 Task: Set the tone-mapping algorithm for Open GL video output to "Gamma-Power law".
Action: Mouse moved to (124, 25)
Screenshot: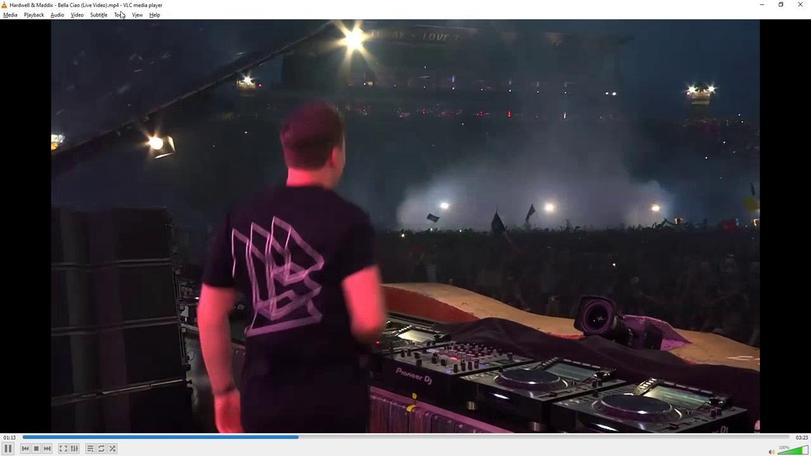 
Action: Mouse pressed left at (124, 25)
Screenshot: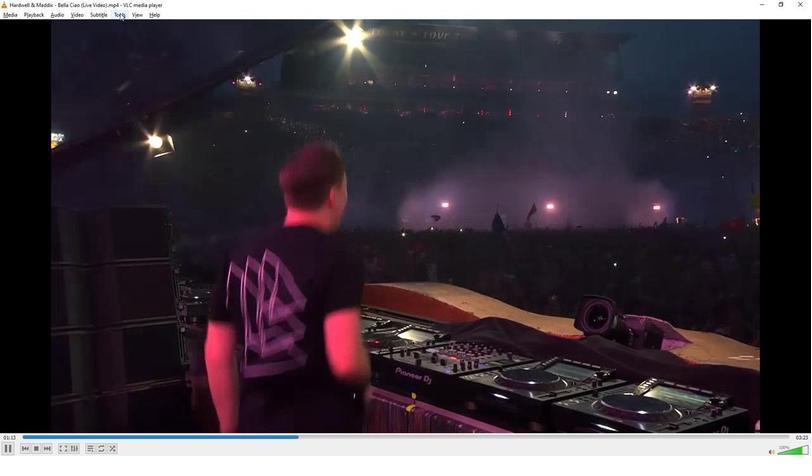 
Action: Mouse moved to (139, 118)
Screenshot: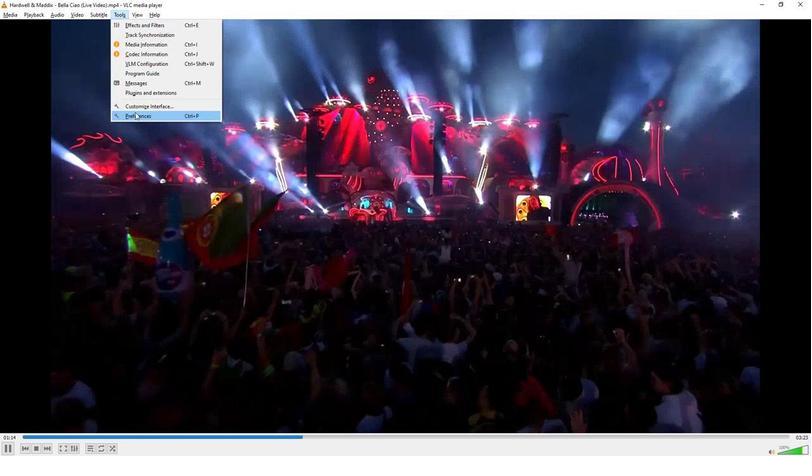 
Action: Mouse pressed left at (139, 118)
Screenshot: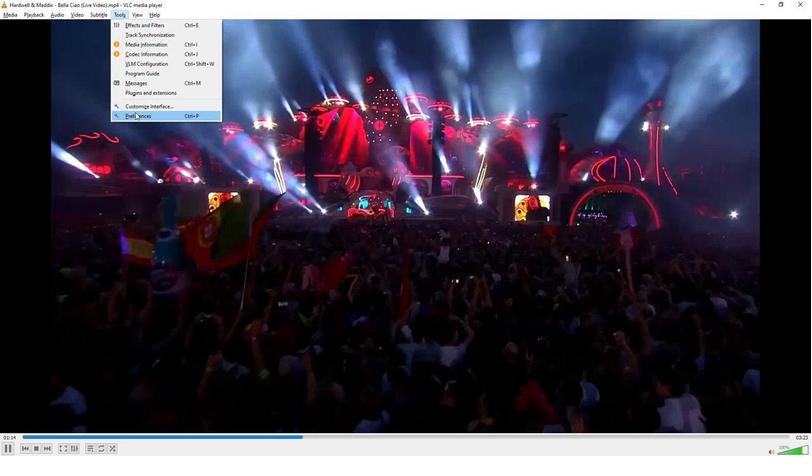 
Action: Mouse moved to (182, 348)
Screenshot: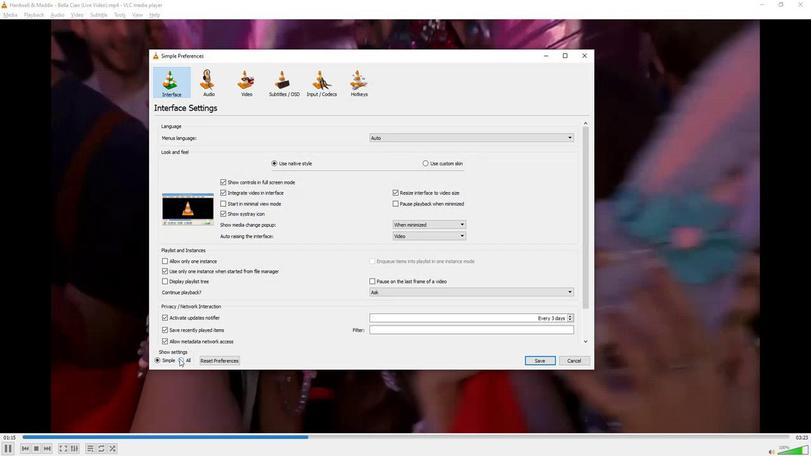 
Action: Mouse pressed left at (182, 348)
Screenshot: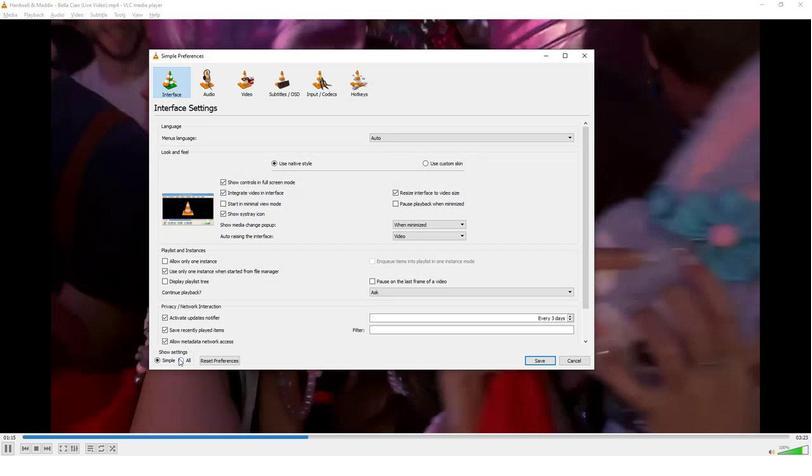
Action: Mouse moved to (209, 264)
Screenshot: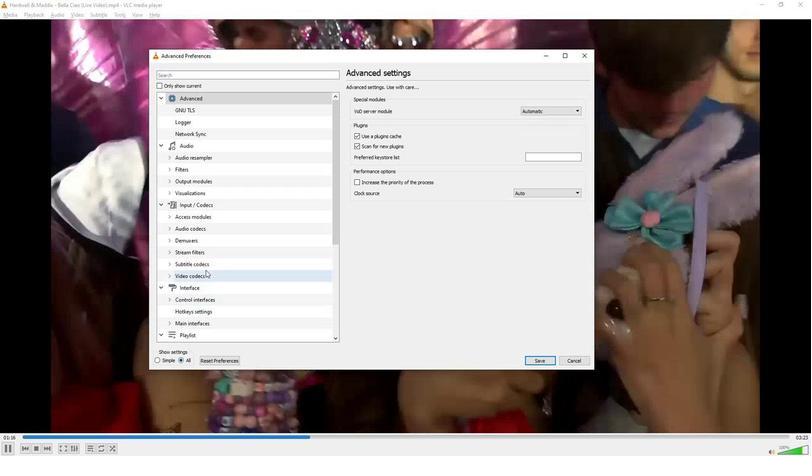 
Action: Mouse scrolled (209, 263) with delta (0, 0)
Screenshot: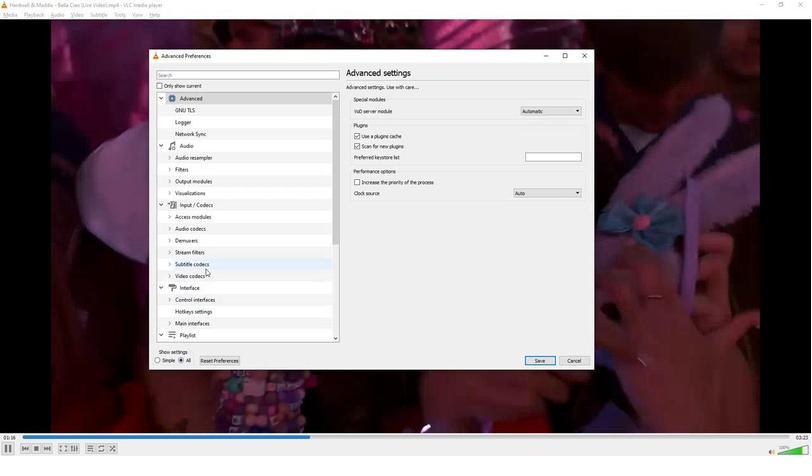 
Action: Mouse scrolled (209, 263) with delta (0, 0)
Screenshot: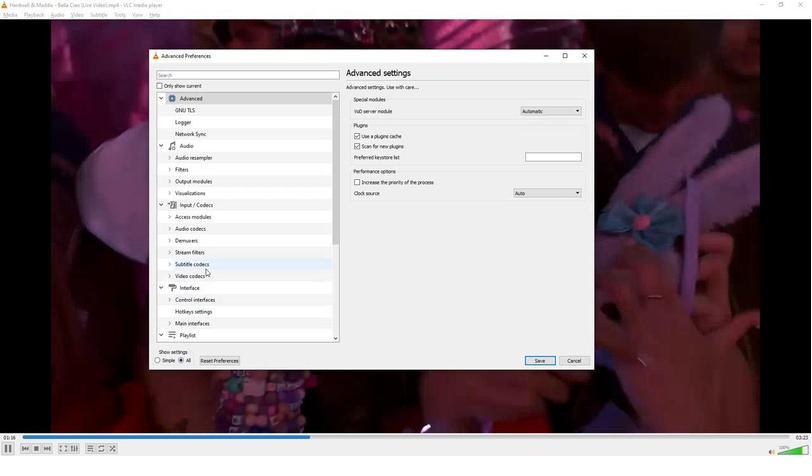 
Action: Mouse scrolled (209, 263) with delta (0, 0)
Screenshot: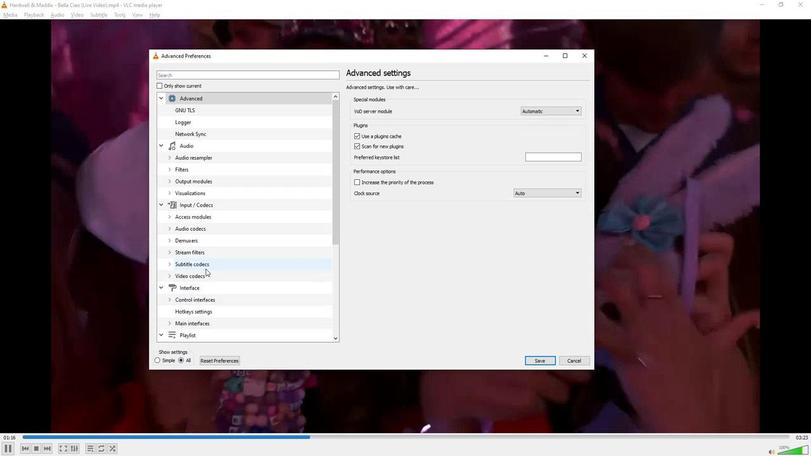 
Action: Mouse scrolled (209, 263) with delta (0, 0)
Screenshot: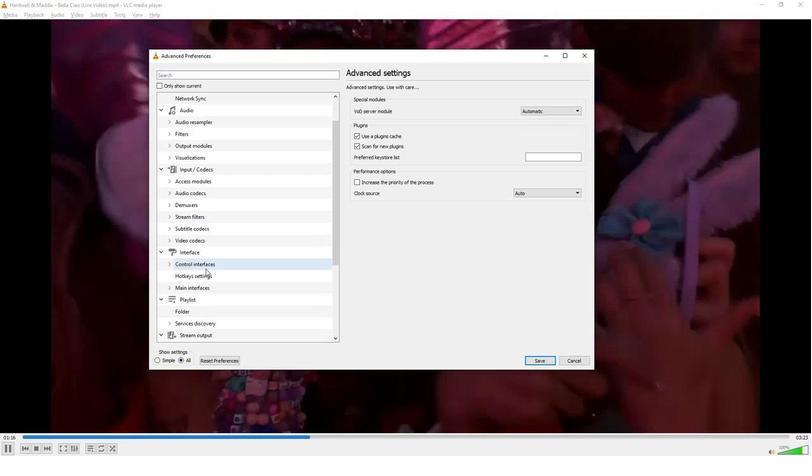 
Action: Mouse scrolled (209, 263) with delta (0, 0)
Screenshot: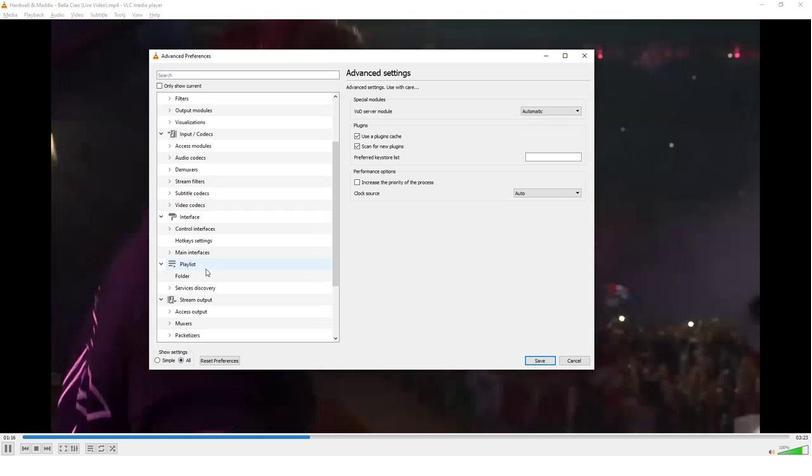 
Action: Mouse moved to (209, 264)
Screenshot: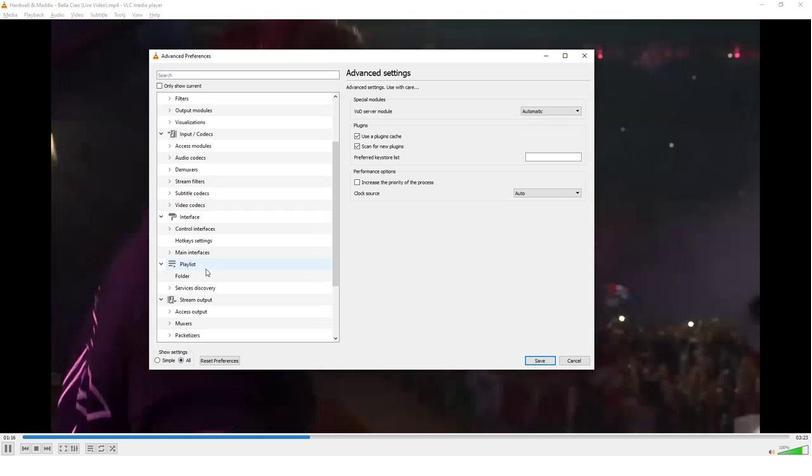 
Action: Mouse scrolled (209, 263) with delta (0, 0)
Screenshot: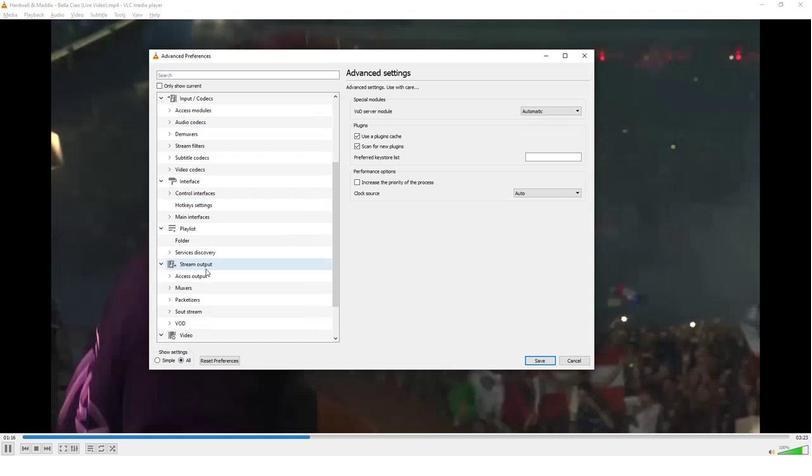 
Action: Mouse scrolled (209, 263) with delta (0, 0)
Screenshot: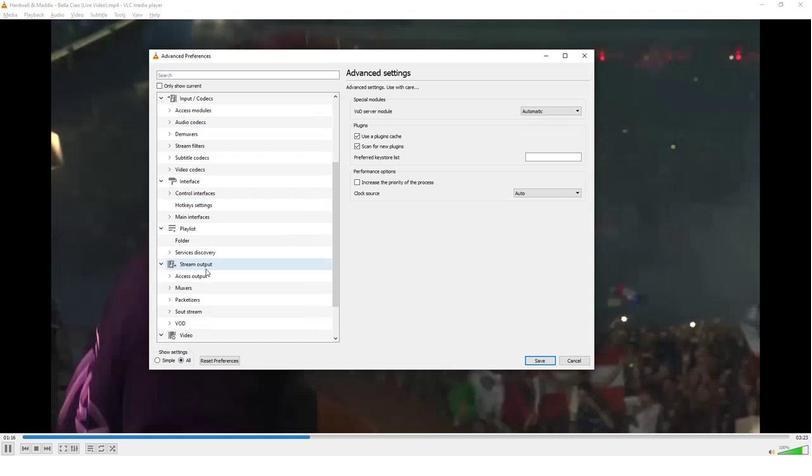 
Action: Mouse moved to (208, 264)
Screenshot: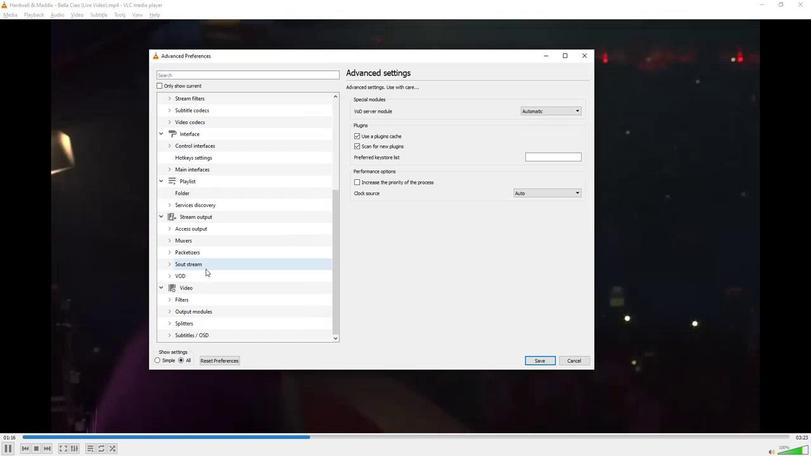 
Action: Mouse scrolled (208, 263) with delta (0, 0)
Screenshot: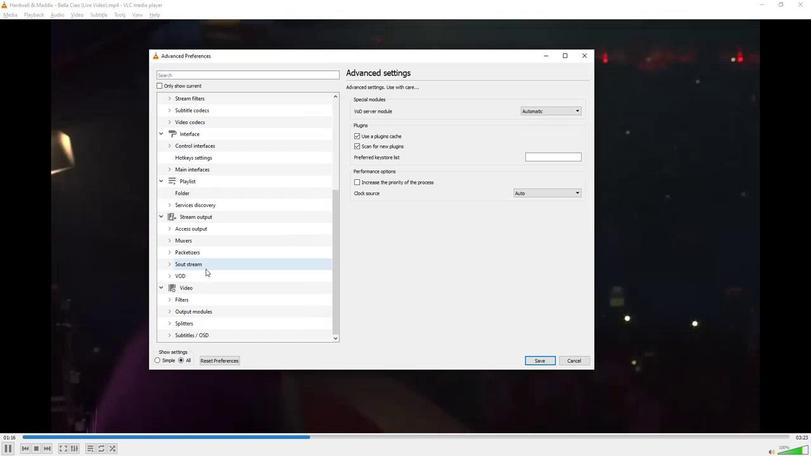 
Action: Mouse moved to (173, 303)
Screenshot: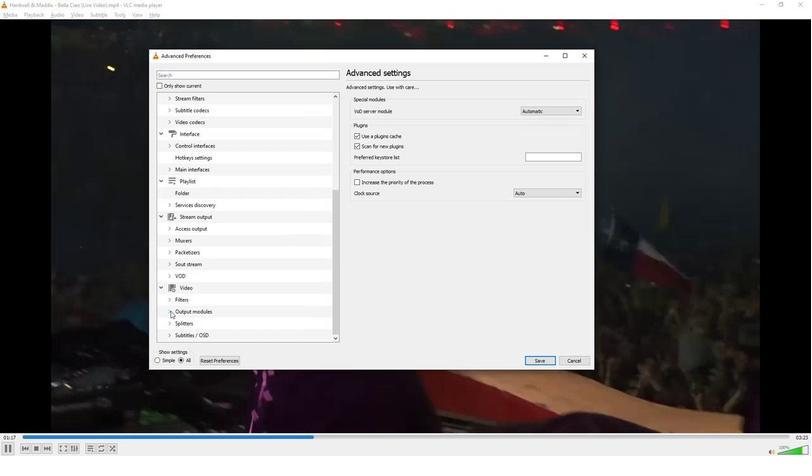 
Action: Mouse pressed left at (173, 303)
Screenshot: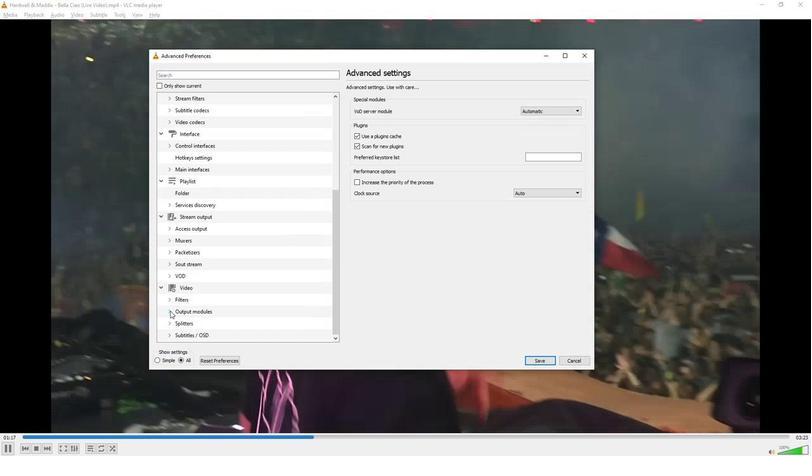 
Action: Mouse moved to (205, 287)
Screenshot: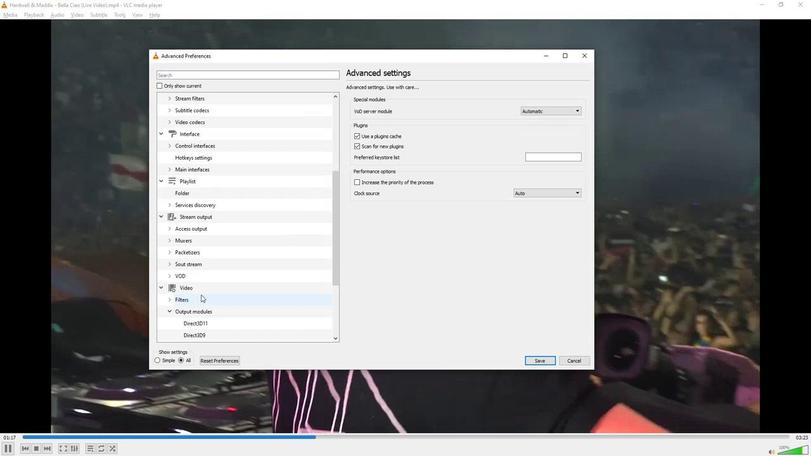 
Action: Mouse scrolled (205, 287) with delta (0, 0)
Screenshot: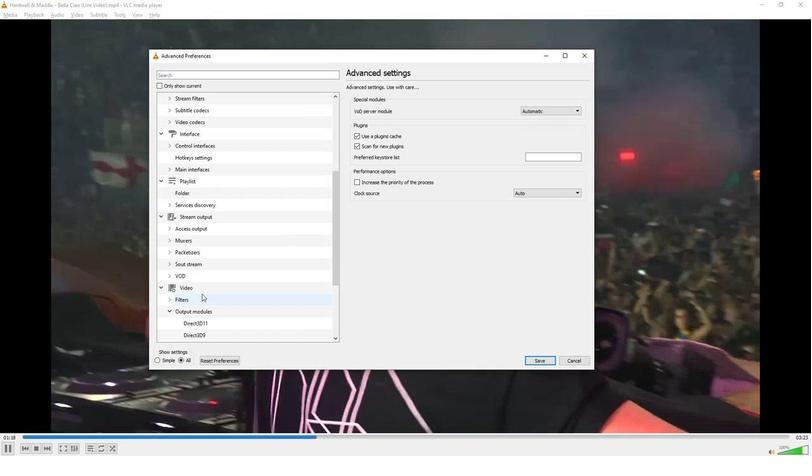
Action: Mouse scrolled (205, 287) with delta (0, 0)
Screenshot: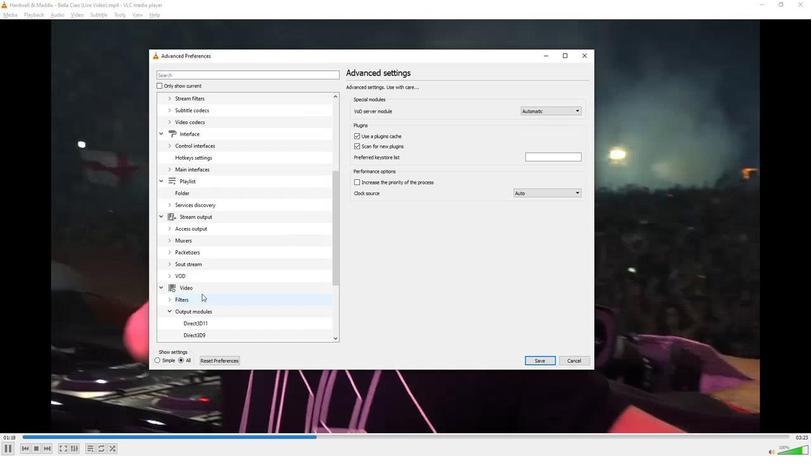 
Action: Mouse scrolled (205, 287) with delta (0, 0)
Screenshot: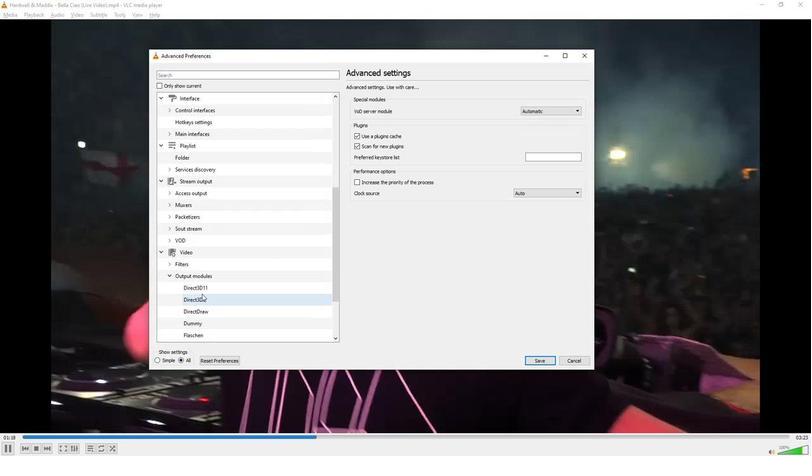
Action: Mouse scrolled (205, 287) with delta (0, 0)
Screenshot: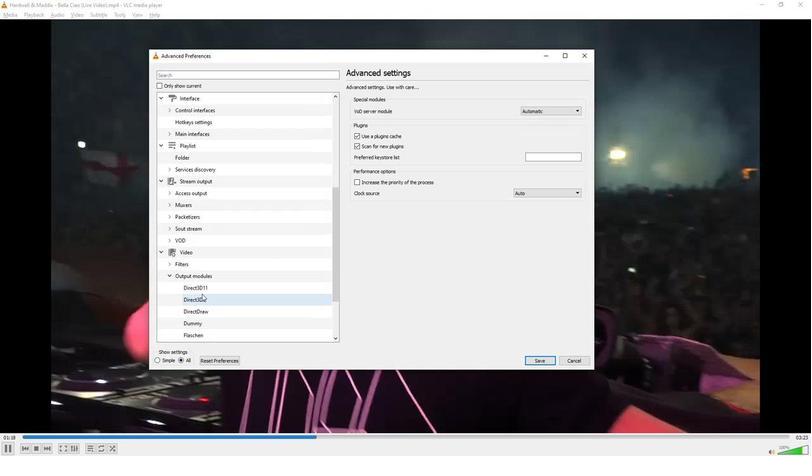 
Action: Mouse moved to (201, 270)
Screenshot: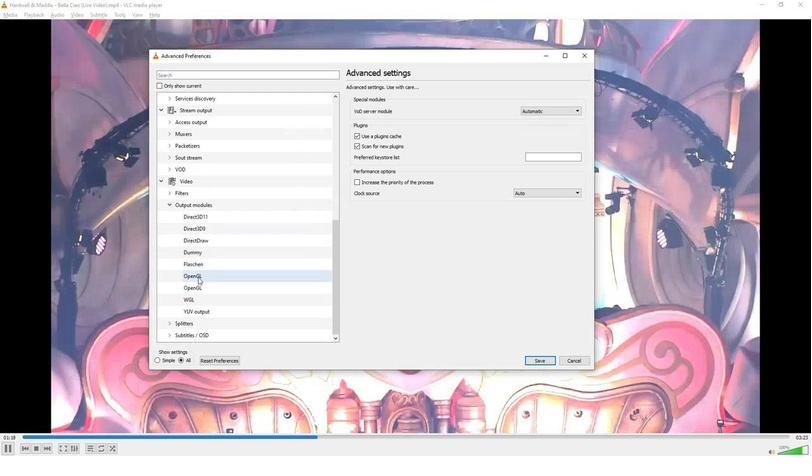 
Action: Mouse pressed left at (201, 270)
Screenshot: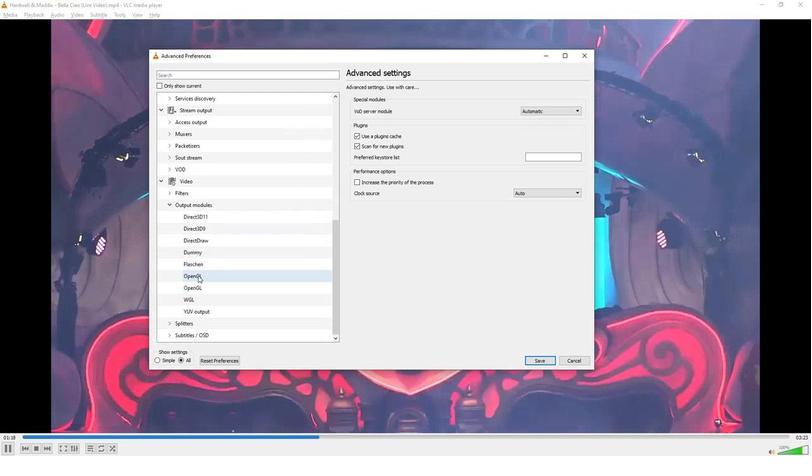 
Action: Mouse moved to (500, 183)
Screenshot: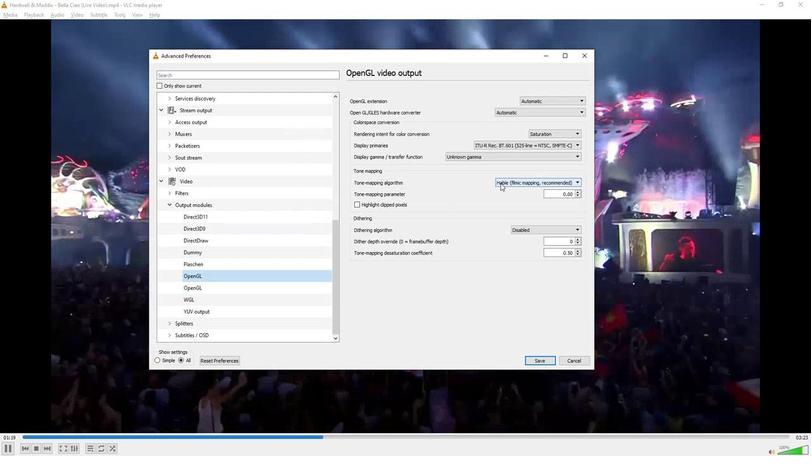 
Action: Mouse pressed left at (500, 183)
Screenshot: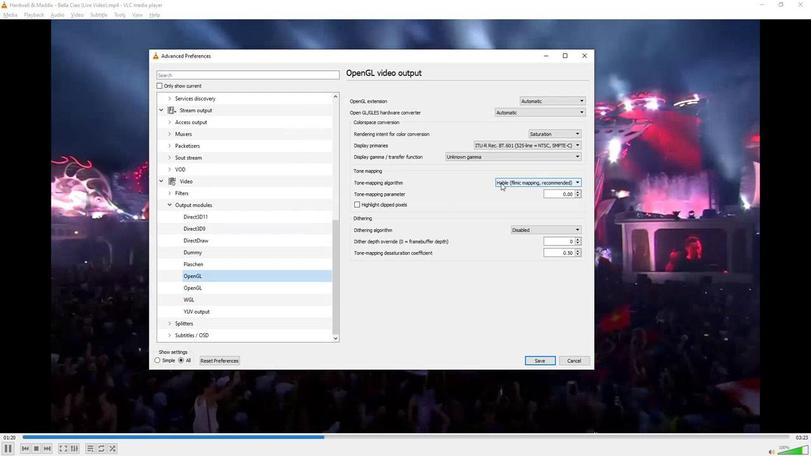
Action: Mouse moved to (502, 205)
Screenshot: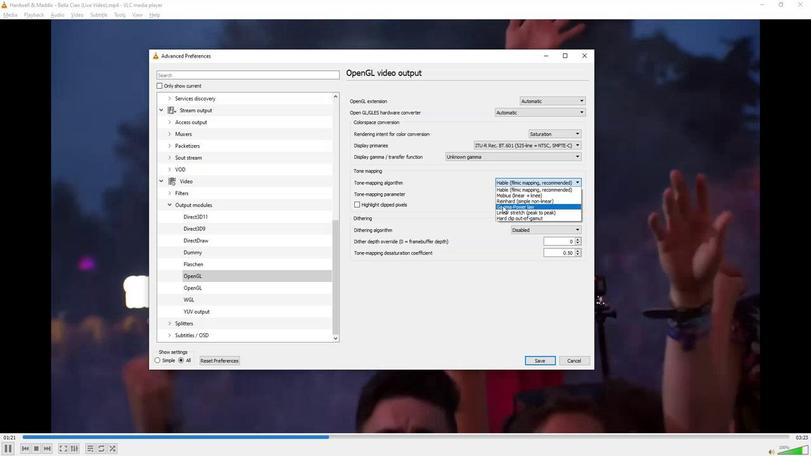 
Action: Mouse pressed left at (502, 205)
Screenshot: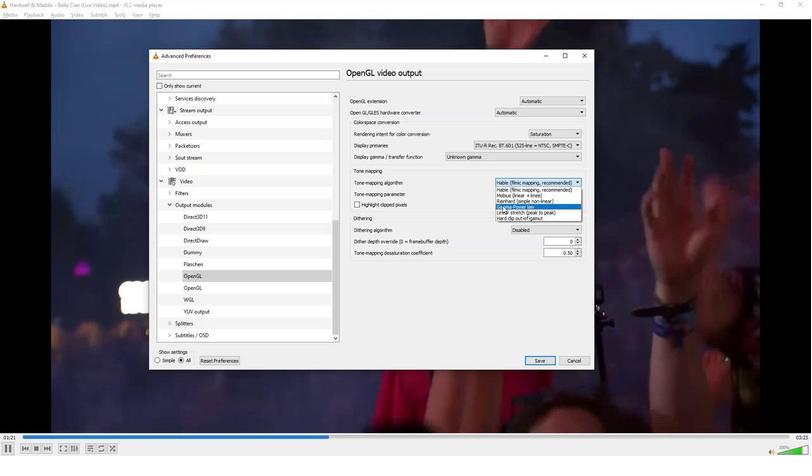 
Action: Mouse moved to (463, 253)
Screenshot: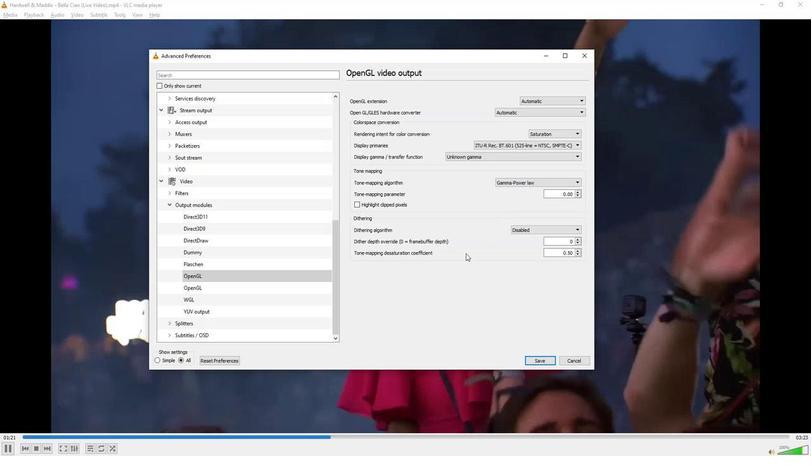 
